 Task: Create in the project TurboCharge in Backlog an issue 'Implement a new cloud-based customer service platform for a company with omnichannel communication and AI-powered chatbots', assign it to team member softage.4@softage.net and change the status to IN PROGRESS.
Action: Mouse moved to (190, 51)
Screenshot: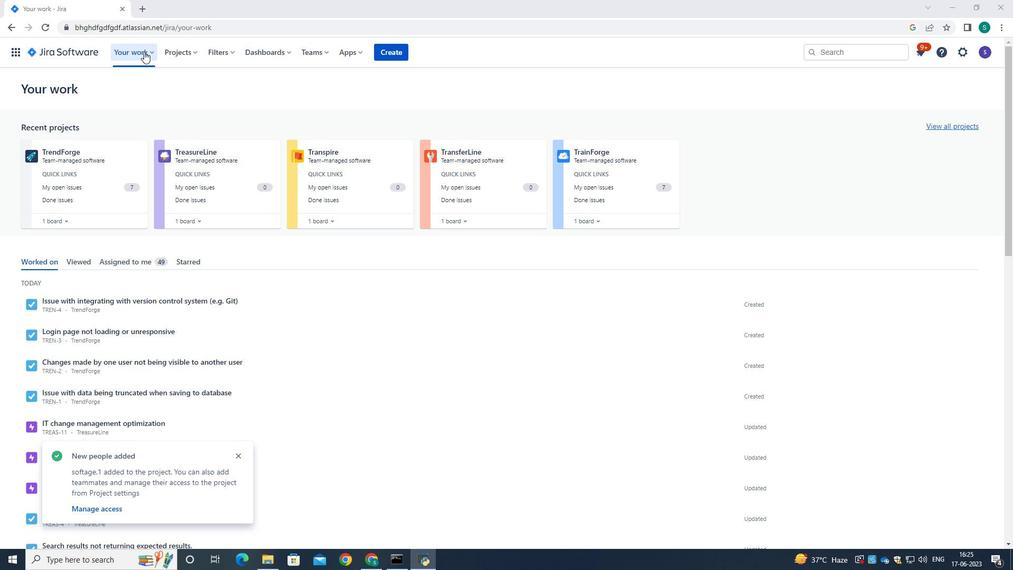 
Action: Mouse pressed left at (190, 51)
Screenshot: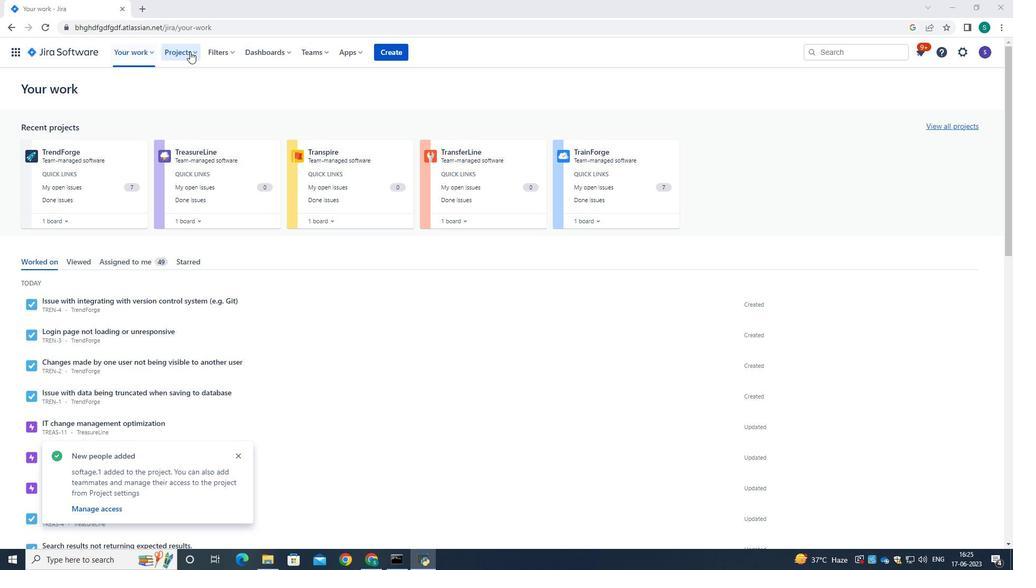 
Action: Mouse moved to (206, 97)
Screenshot: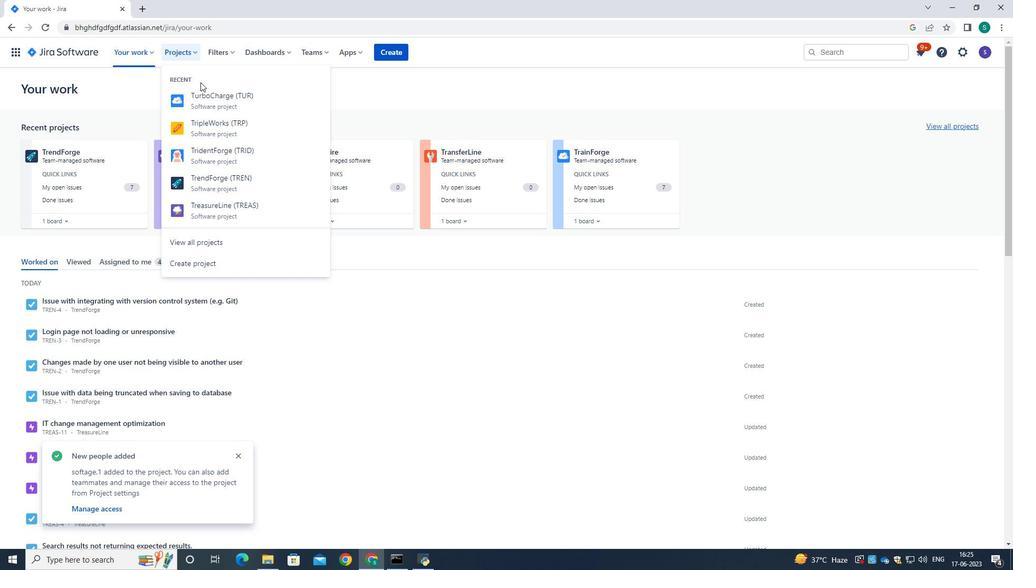 
Action: Mouse pressed left at (206, 97)
Screenshot: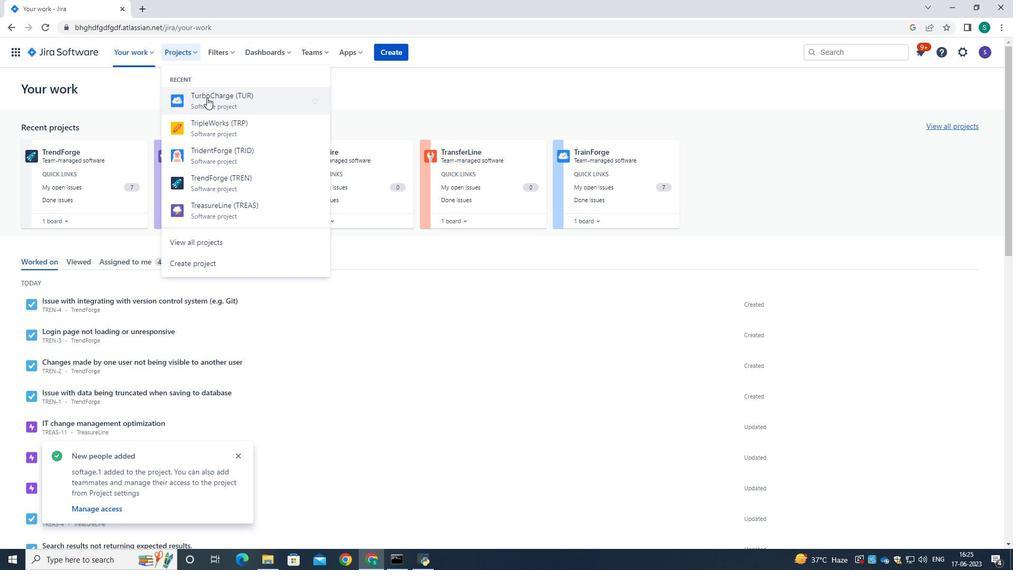 
Action: Mouse moved to (76, 161)
Screenshot: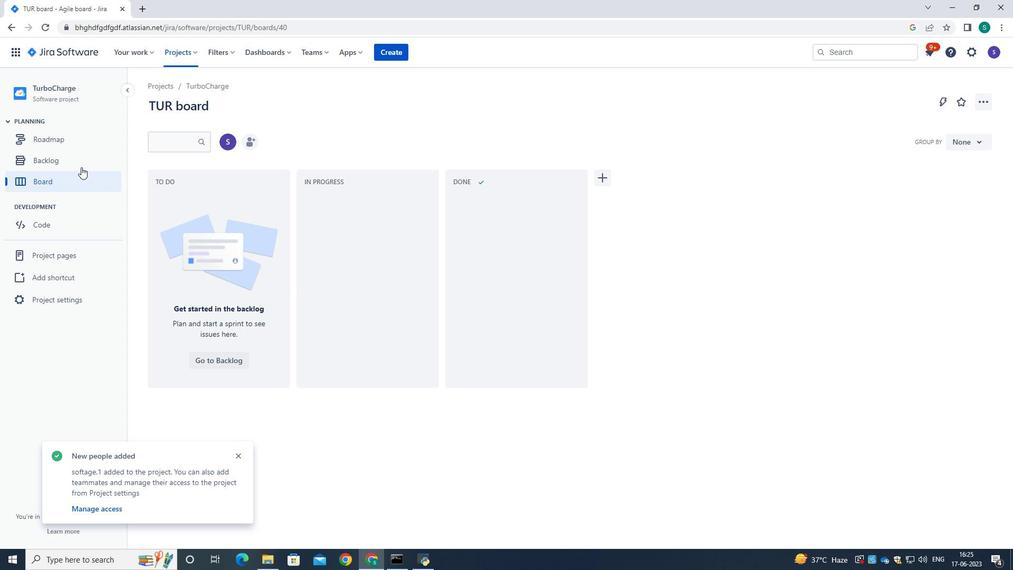 
Action: Mouse pressed left at (76, 161)
Screenshot: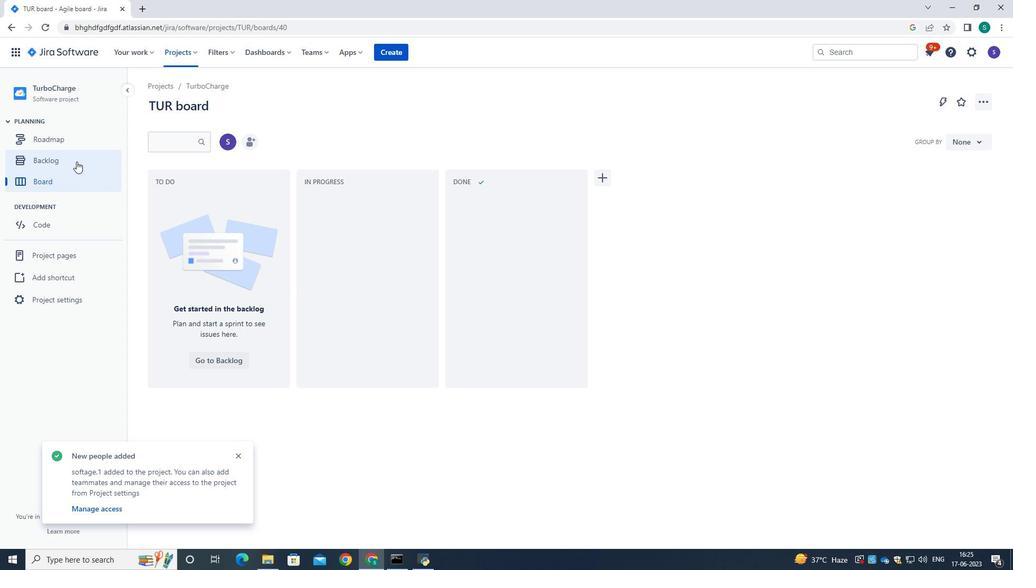 
Action: Mouse moved to (432, 284)
Screenshot: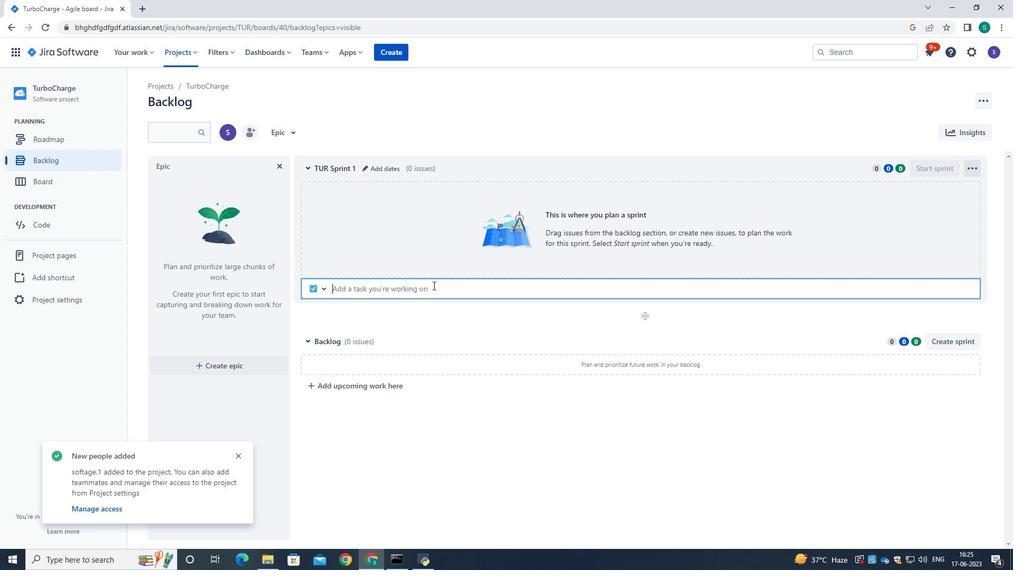 
Action: Mouse pressed left at (432, 284)
Screenshot: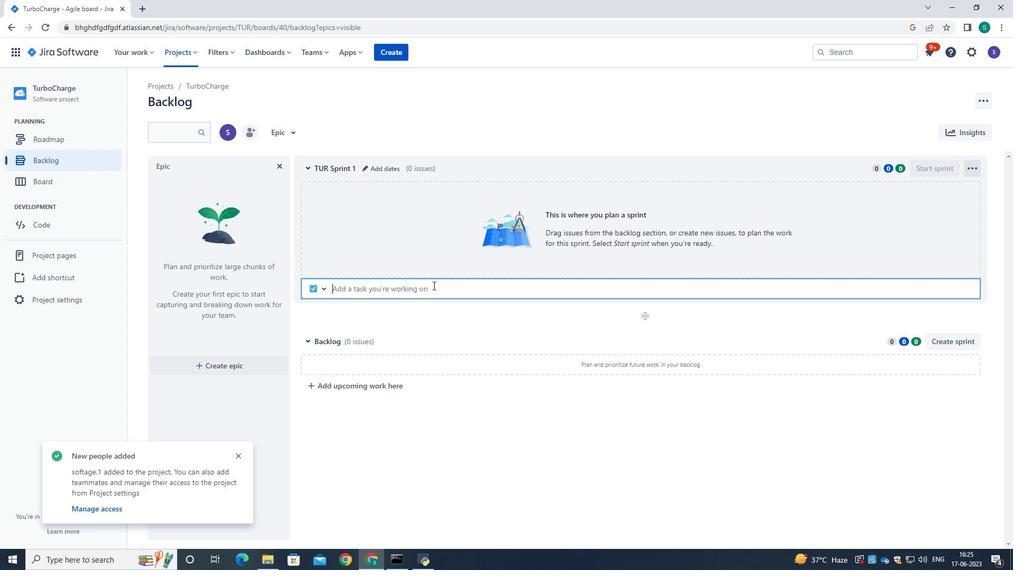 
Action: Mouse moved to (424, 321)
Screenshot: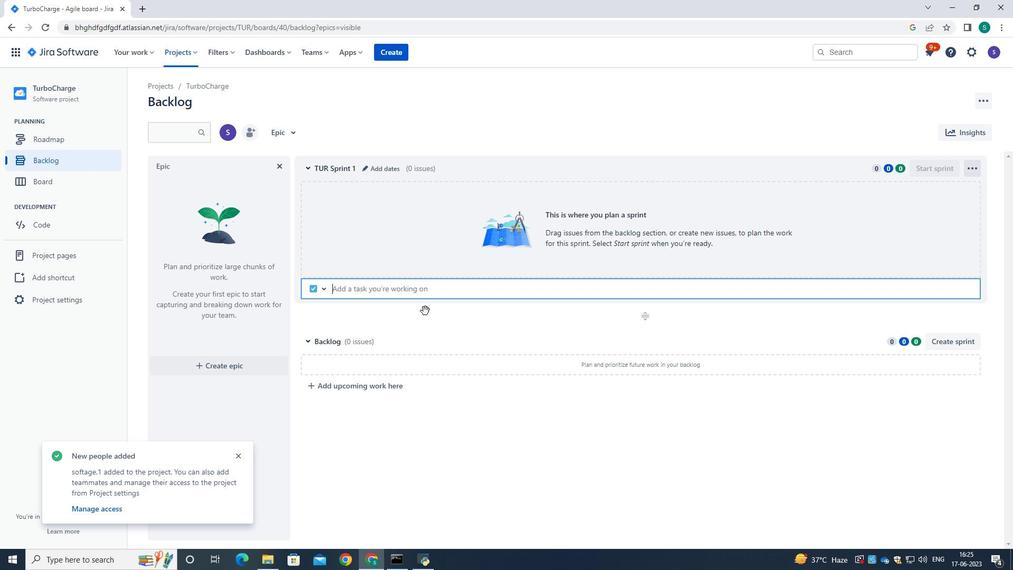 
Action: Mouse pressed left at (424, 321)
Screenshot: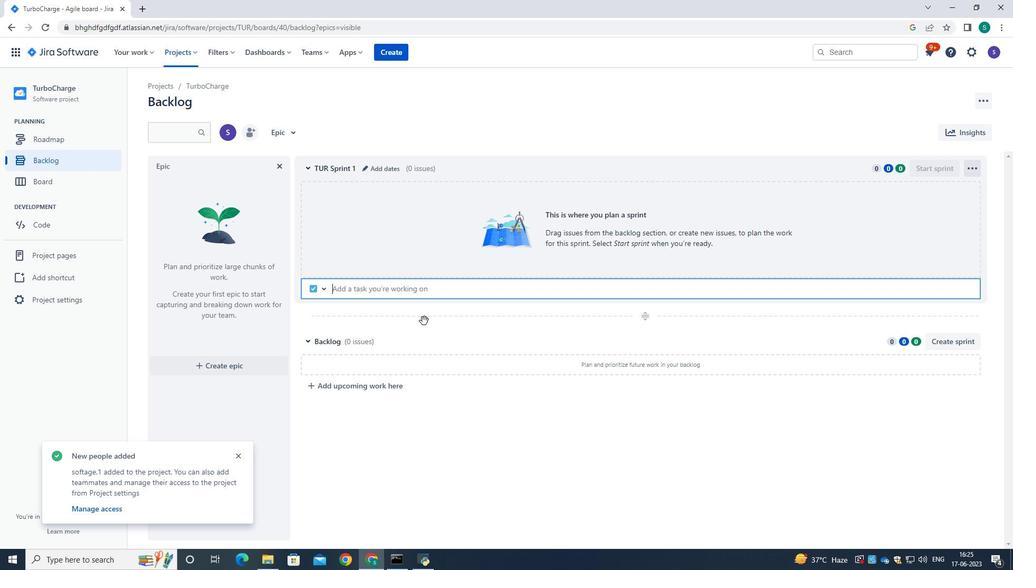 
Action: Mouse moved to (363, 287)
Screenshot: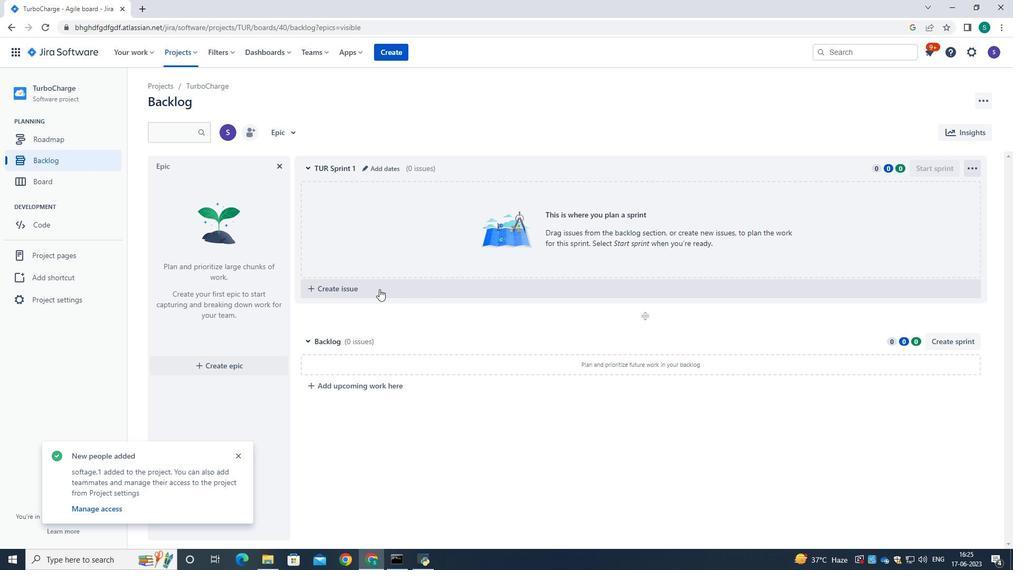 
Action: Mouse pressed left at (363, 287)
Screenshot: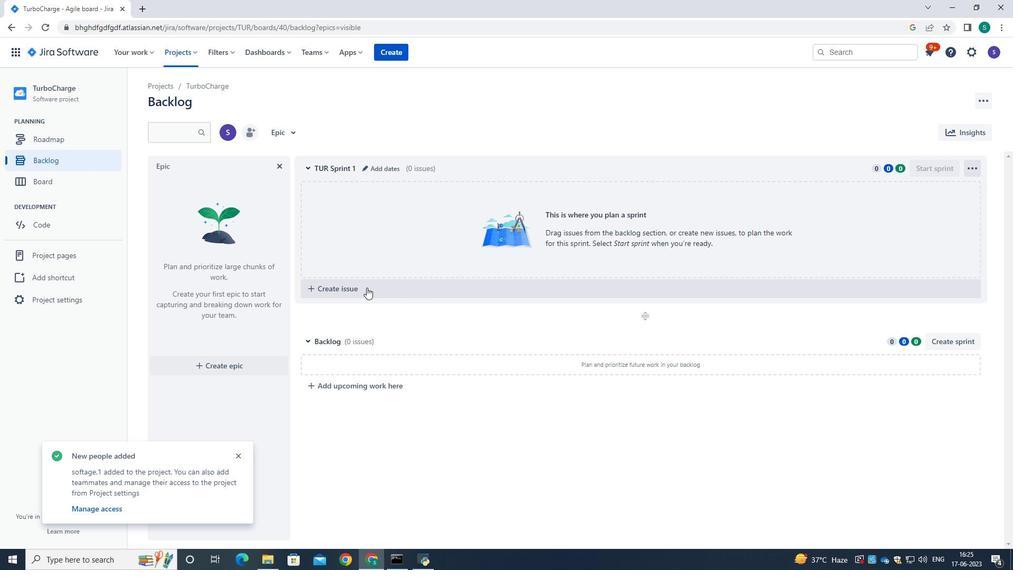 
Action: Mouse moved to (401, 287)
Screenshot: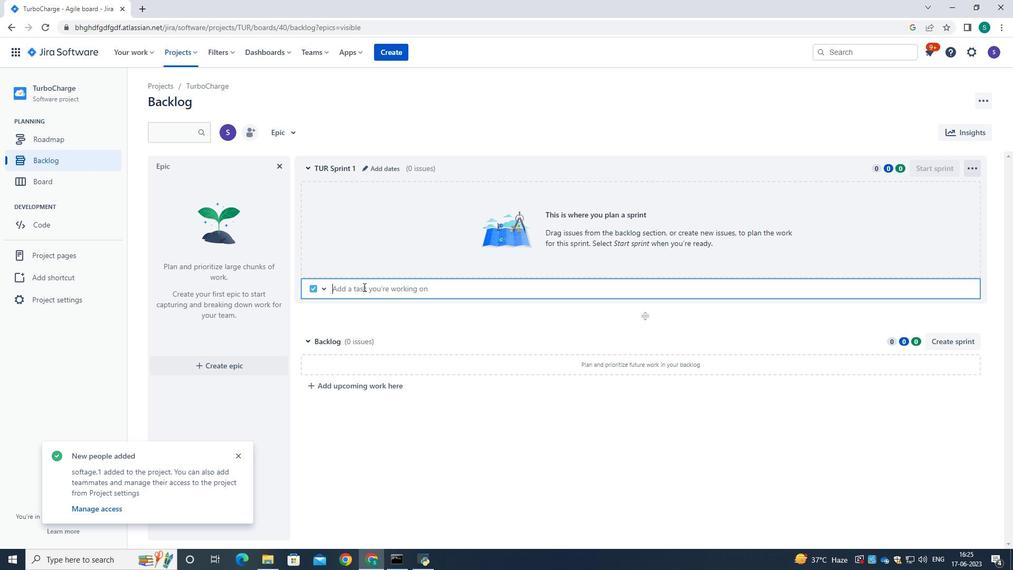 
Action: Mouse pressed left at (401, 287)
Screenshot: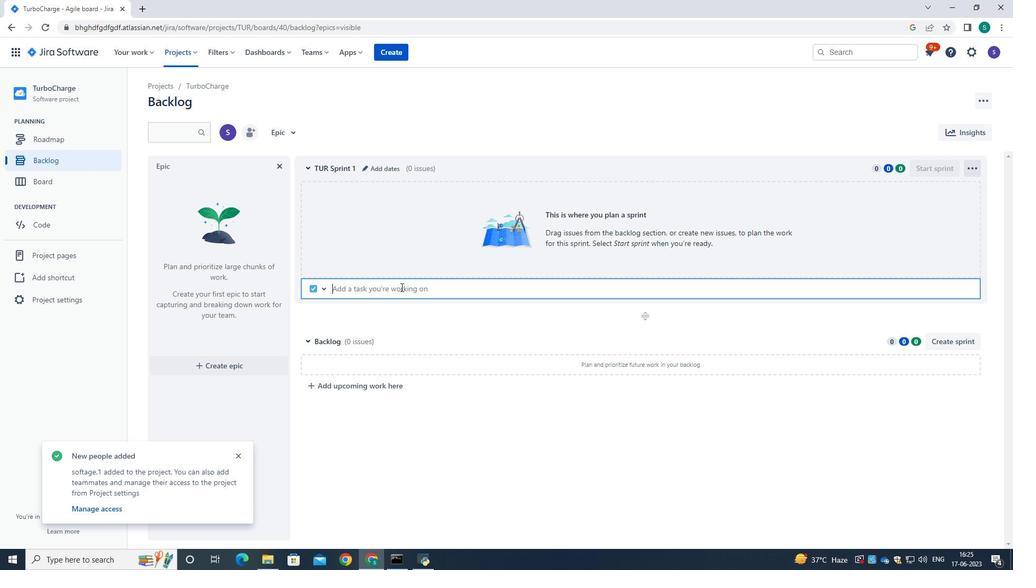 
Action: Key pressed <Key.caps_lock>I<Key.caps_lock>mplemetn<Key.backspace><Key.backspace>nt<Key.space>a<Key.space>new<Key.space>cloud-based<Key.space>customer<Key.space>service<Key.space>platform<Key.space>for<Key.space>a<Key.space>company<Key.space>with<Key.space>omichannel<Key.space><Key.backspace><Key.backspace><Key.backspace><Key.backspace><Key.backspace><Key.backspace><Key.backspace><Key.backspace><Key.backspace>nichannel<Key.space>communication<Key.space>and<Key.space><Key.caps_lock>AI-<Key.caps_lock>powered<Key.space>chatbots.<Key.backspace><Key.enter>
Screenshot: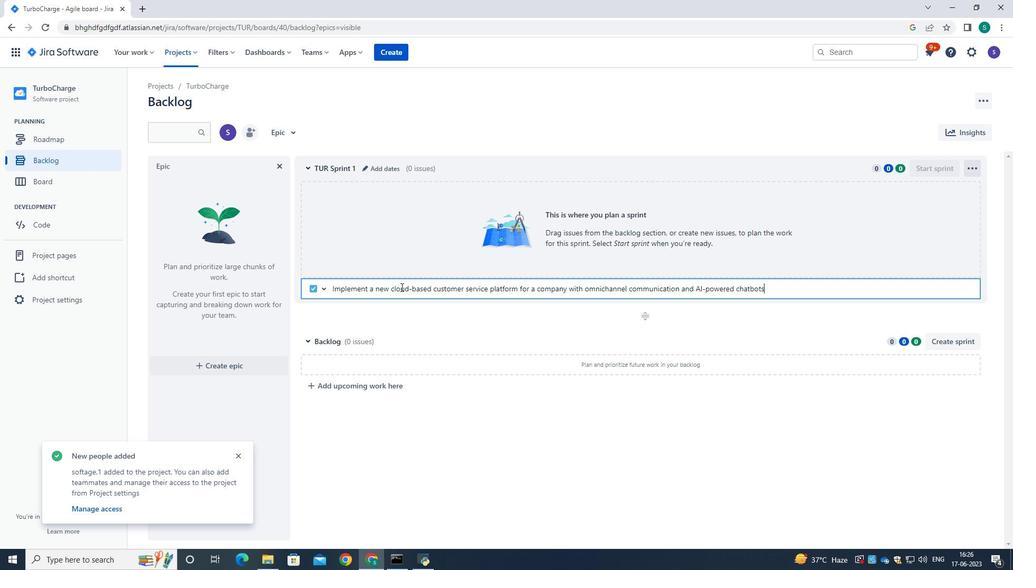 
Action: Mouse moved to (946, 192)
Screenshot: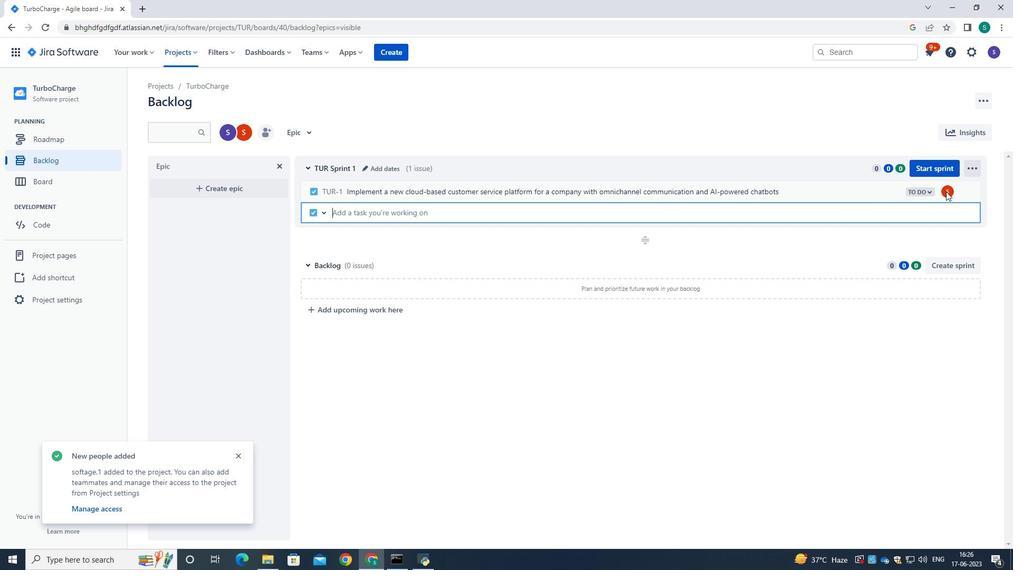 
Action: Mouse pressed left at (946, 192)
Screenshot: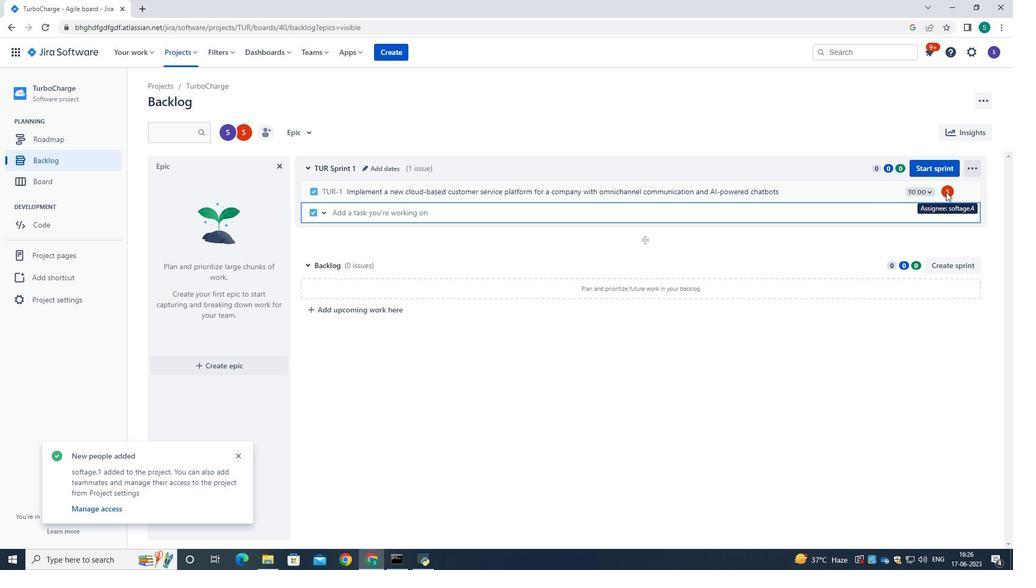 
Action: Mouse moved to (951, 194)
Screenshot: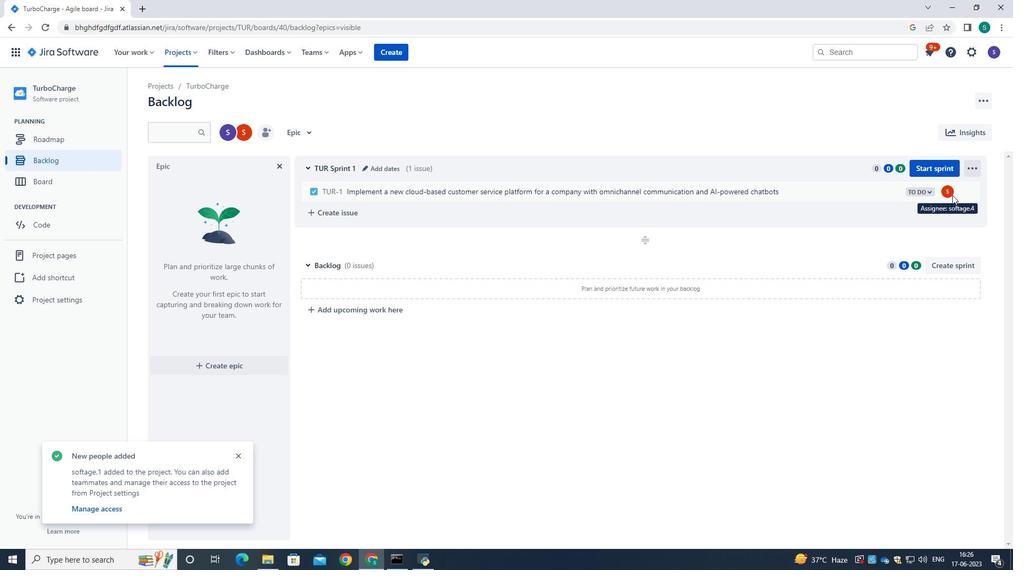 
Action: Mouse pressed left at (951, 194)
Screenshot: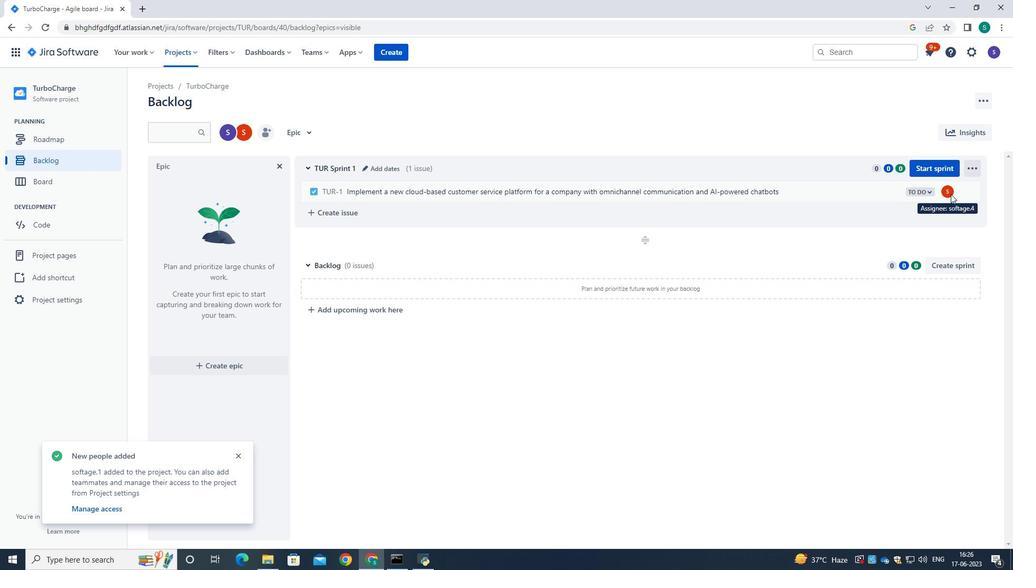 
Action: Mouse moved to (950, 191)
Screenshot: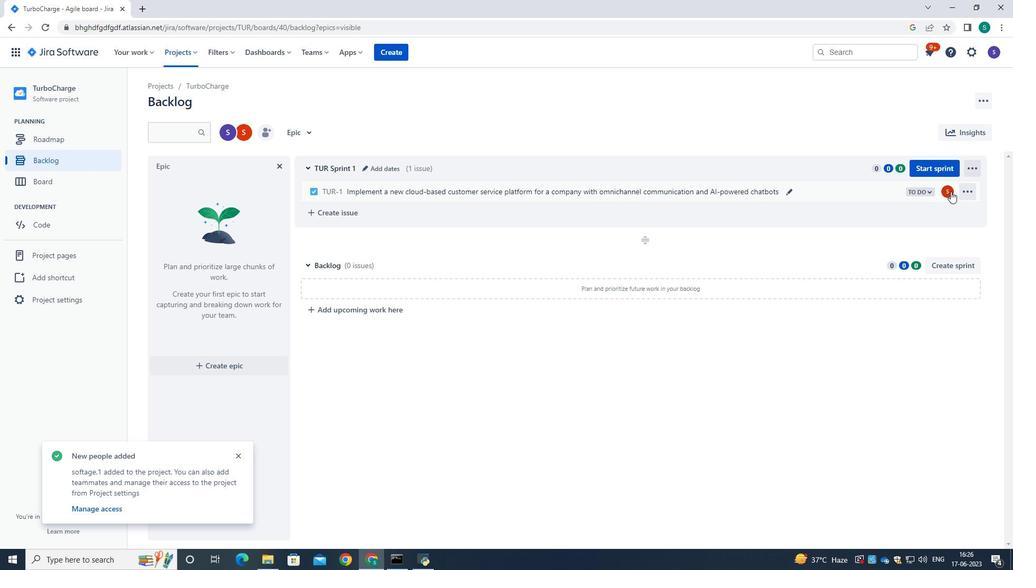 
Action: Mouse pressed left at (950, 191)
Screenshot: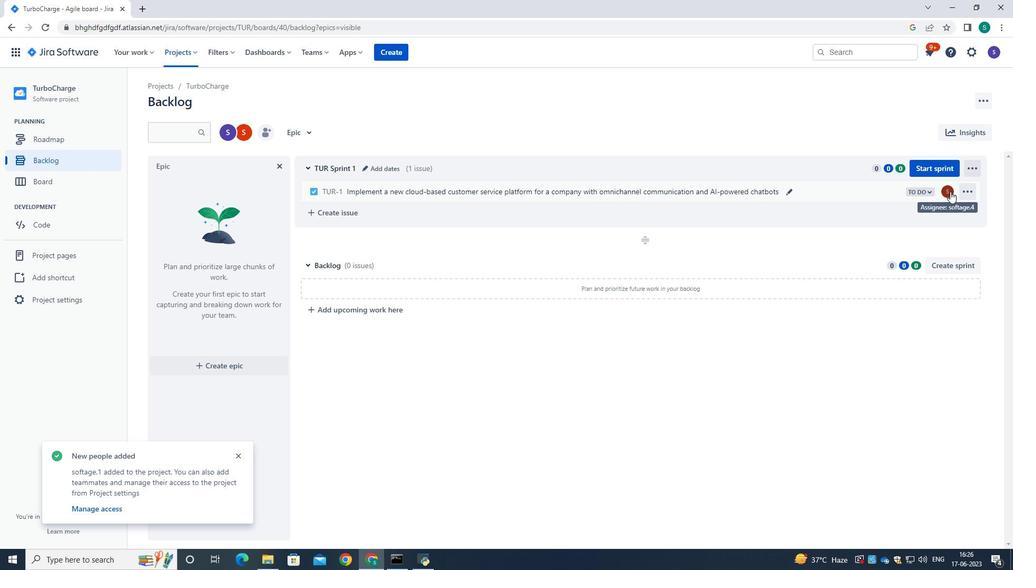 
Action: Mouse moved to (875, 210)
Screenshot: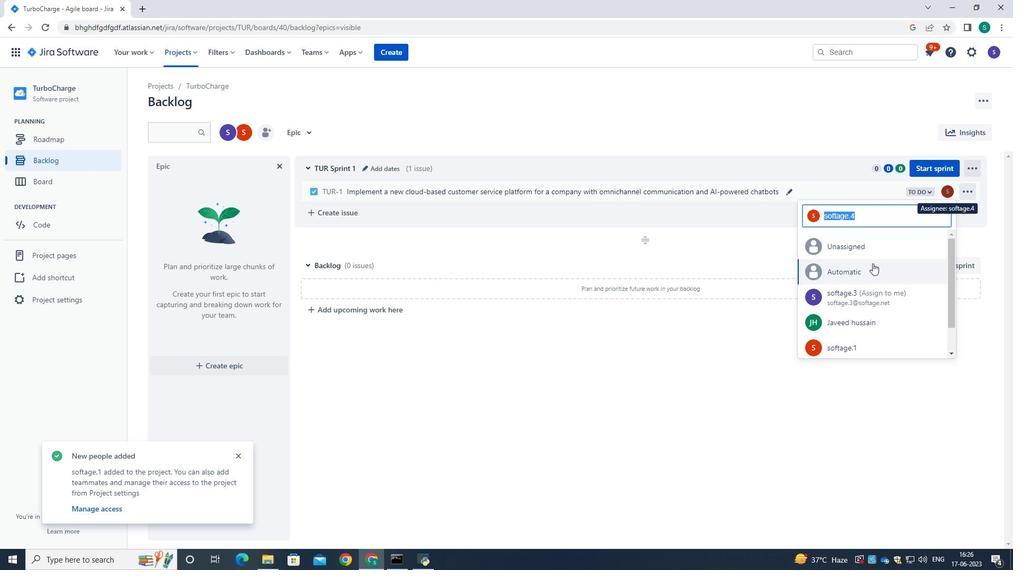 
Action: Key pressed softage.4<Key.shift>@softage.net
Screenshot: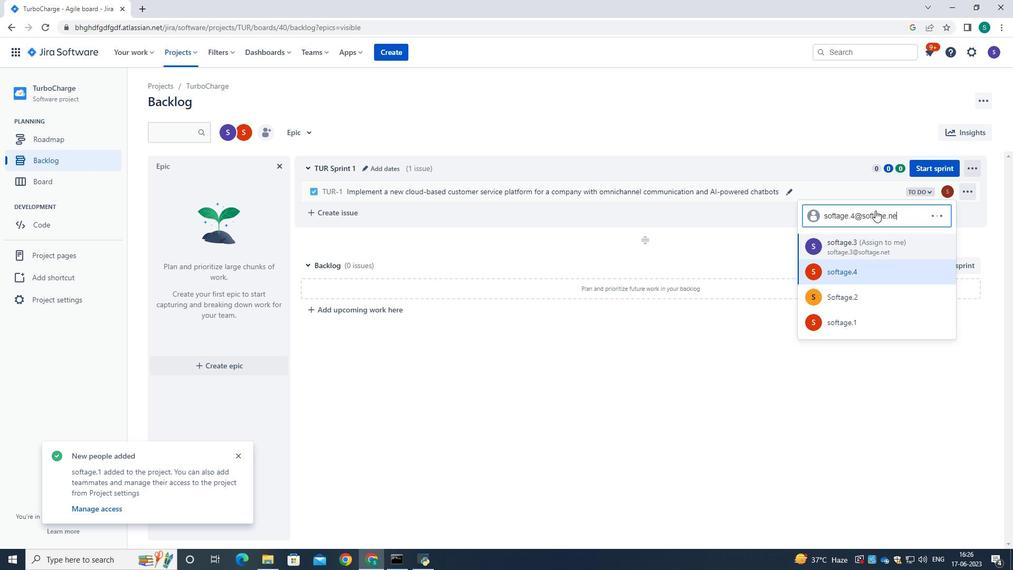 
Action: Mouse moved to (876, 249)
Screenshot: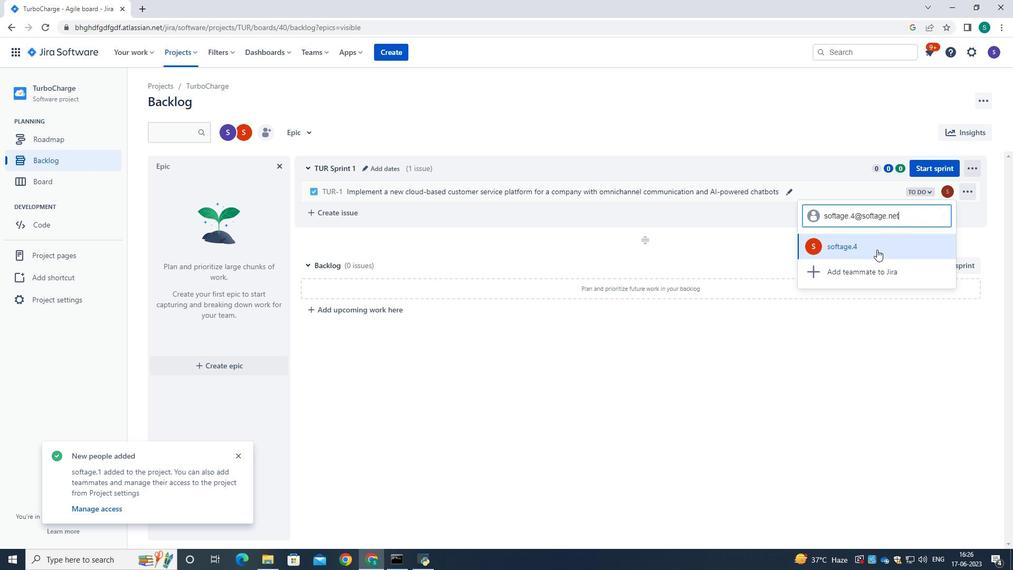 
Action: Mouse pressed left at (876, 249)
Screenshot: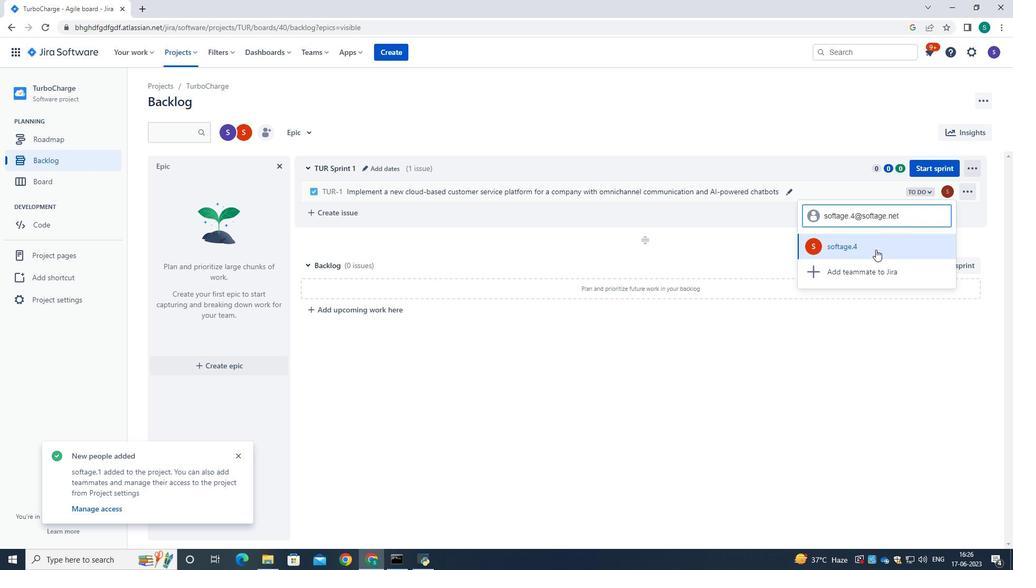 
Action: Mouse moved to (924, 194)
Screenshot: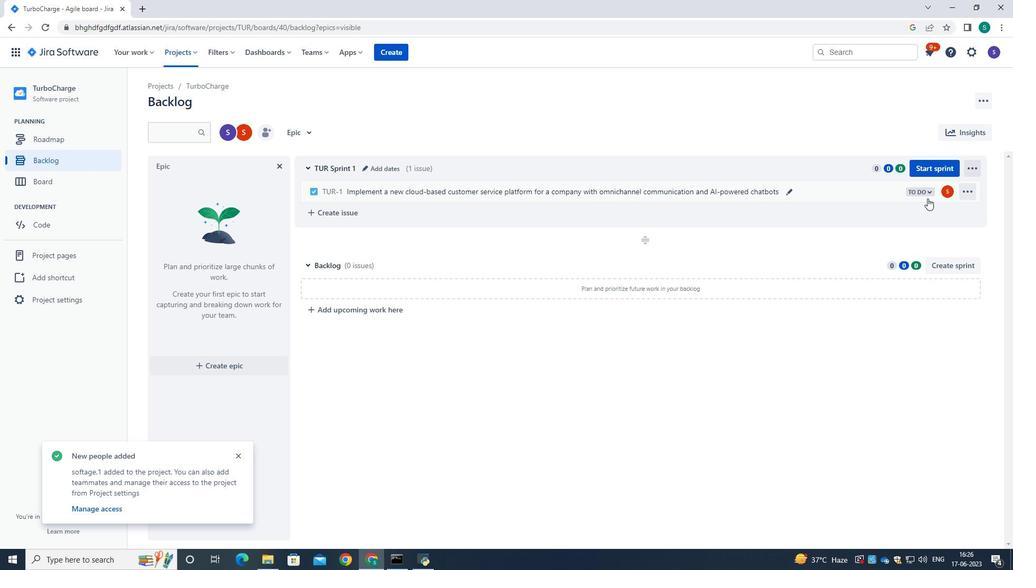 
Action: Mouse pressed left at (924, 194)
Screenshot: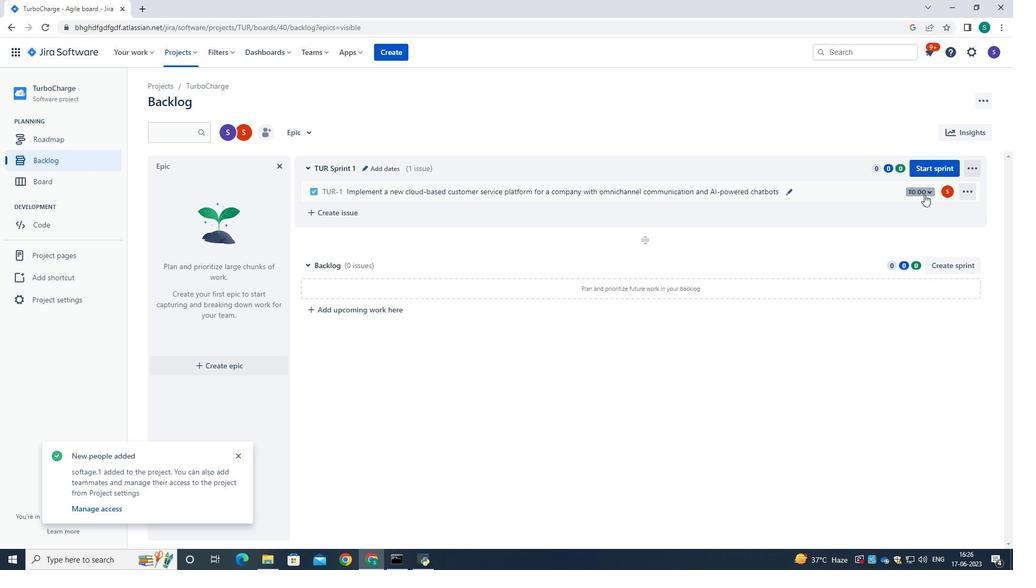
Action: Mouse moved to (864, 212)
Screenshot: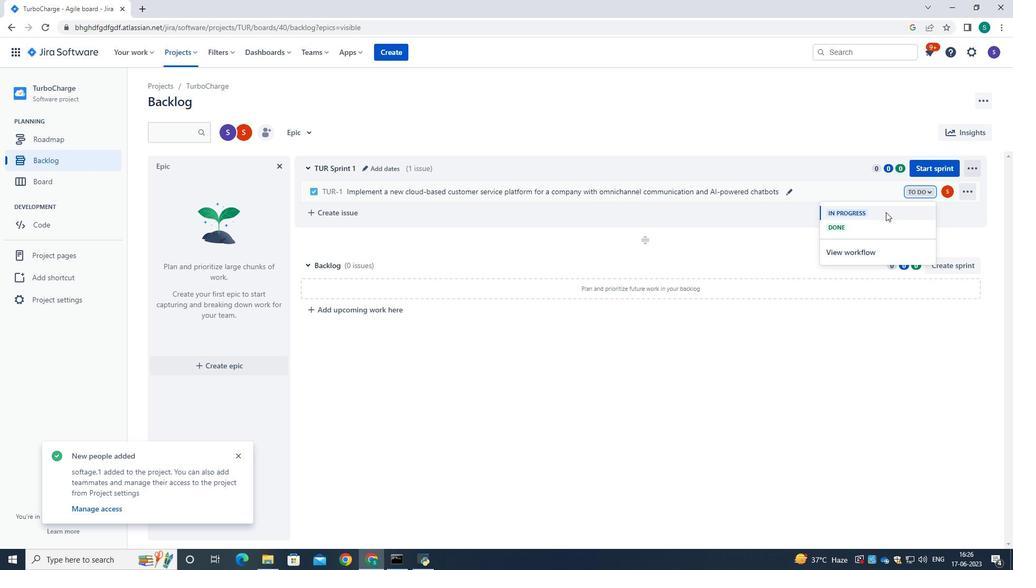 
Action: Mouse pressed left at (864, 212)
Screenshot: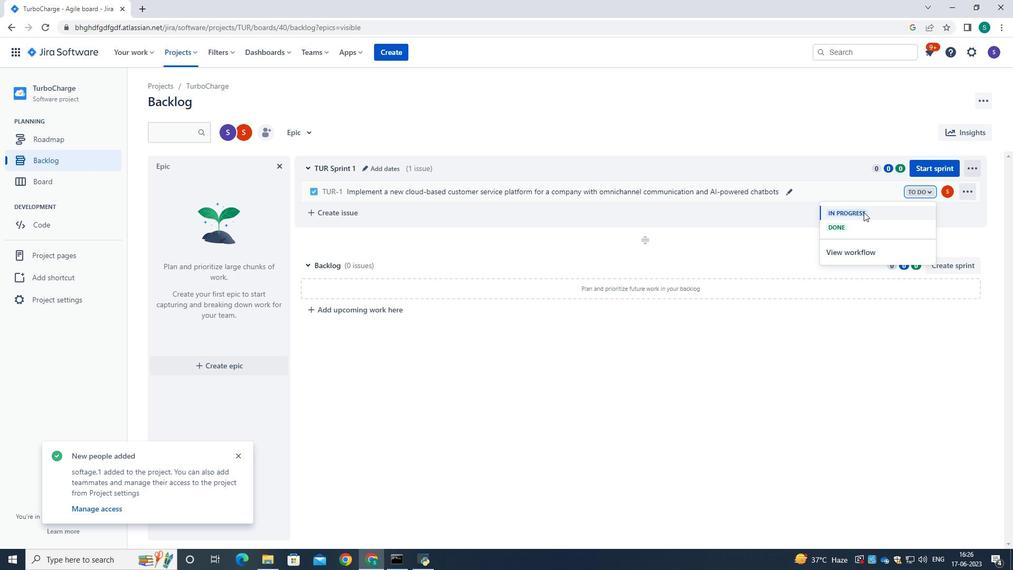
Action: Mouse moved to (779, 132)
Screenshot: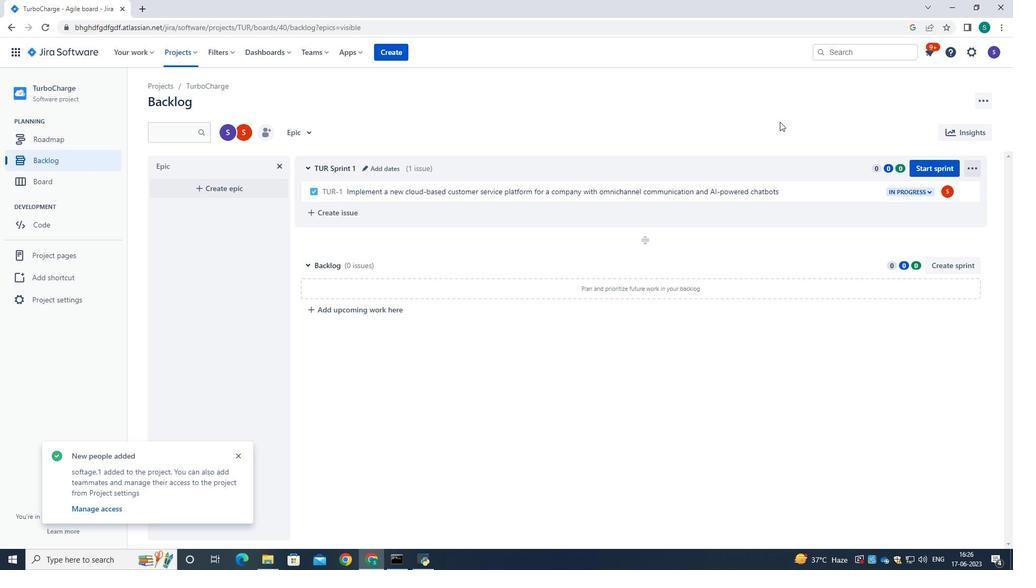 
Action: Mouse pressed left at (779, 132)
Screenshot: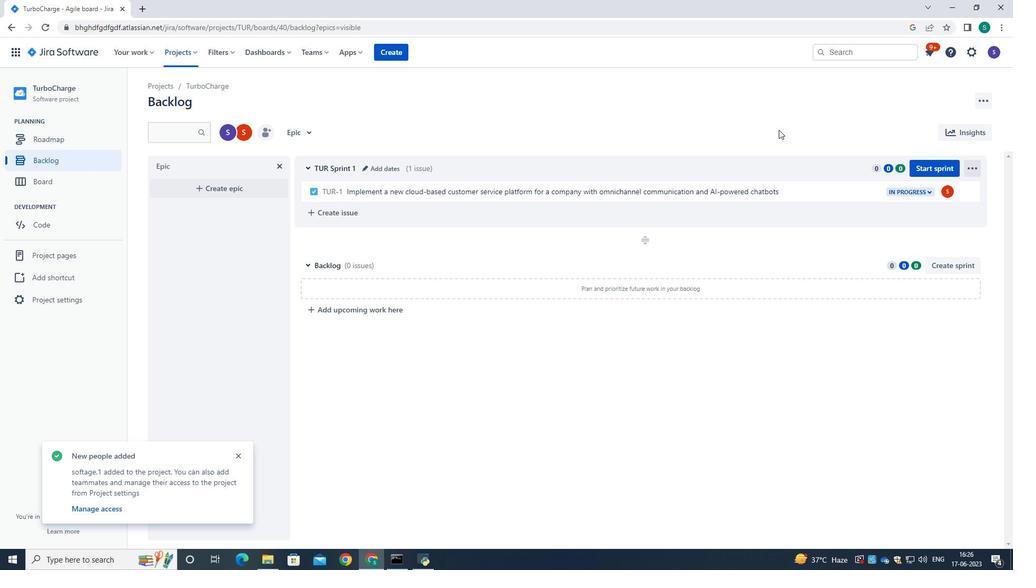 
Action: Mouse moved to (778, 133)
Screenshot: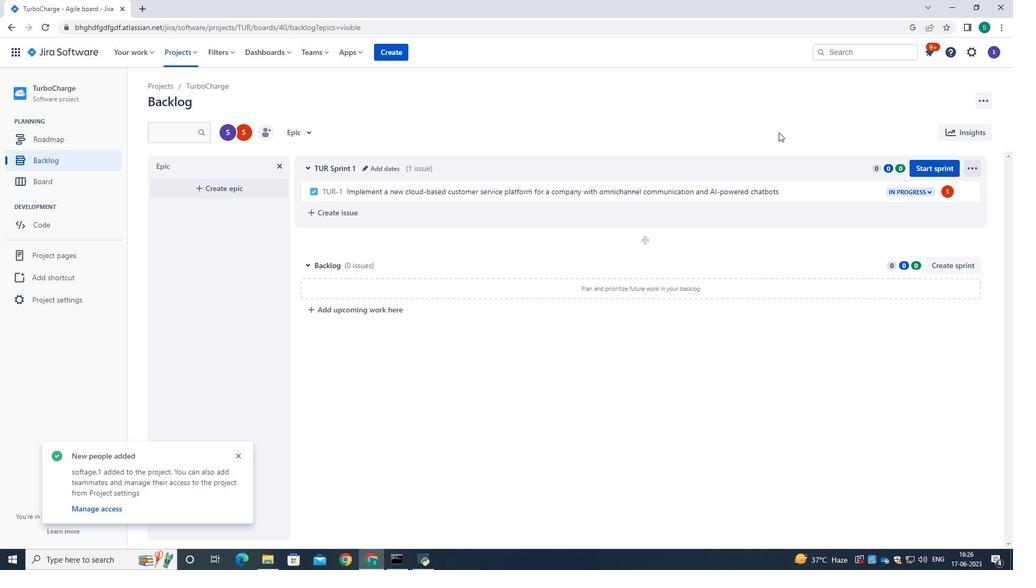 
